 Task: Apply update heading 1 to match the text "Instagram".
Action: Mouse moved to (439, 168)
Screenshot: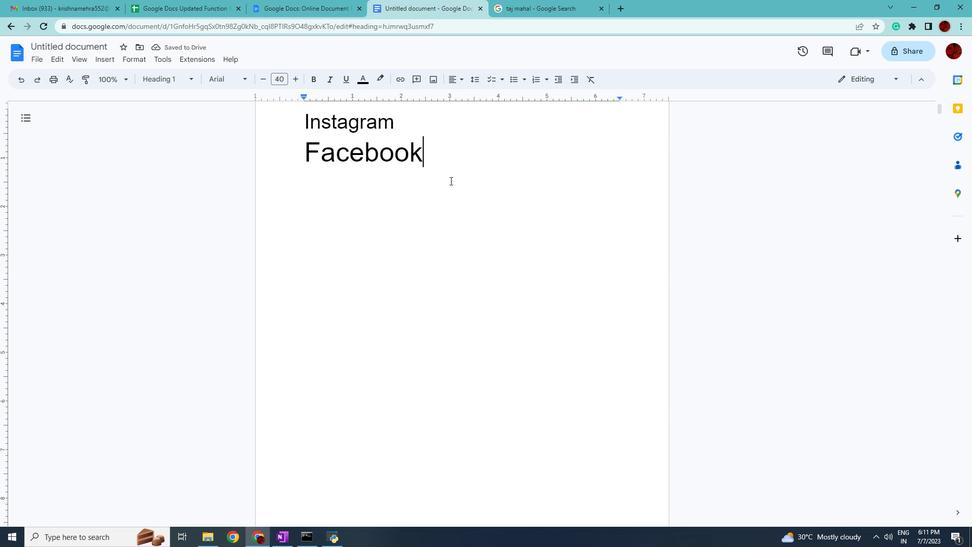 
Action: Mouse pressed left at (439, 168)
Screenshot: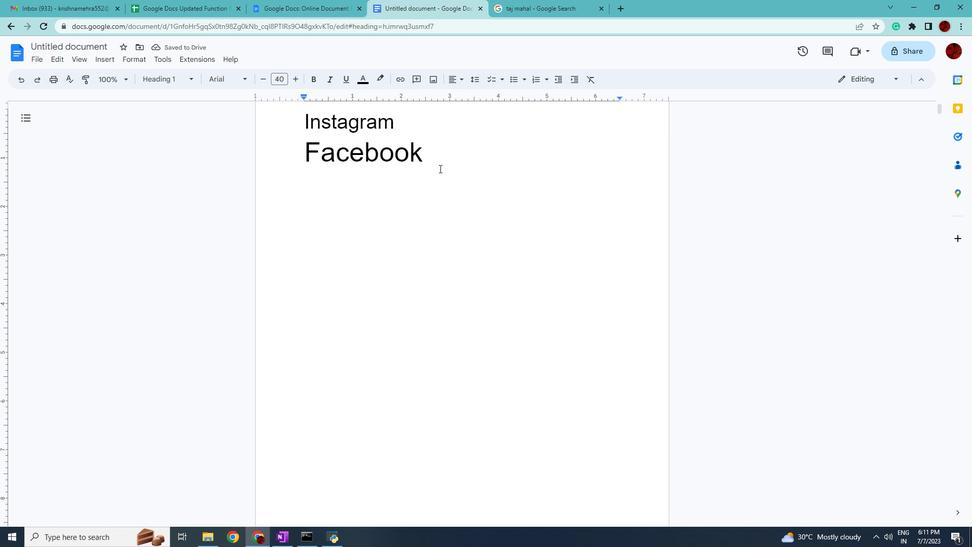 
Action: Mouse moved to (191, 82)
Screenshot: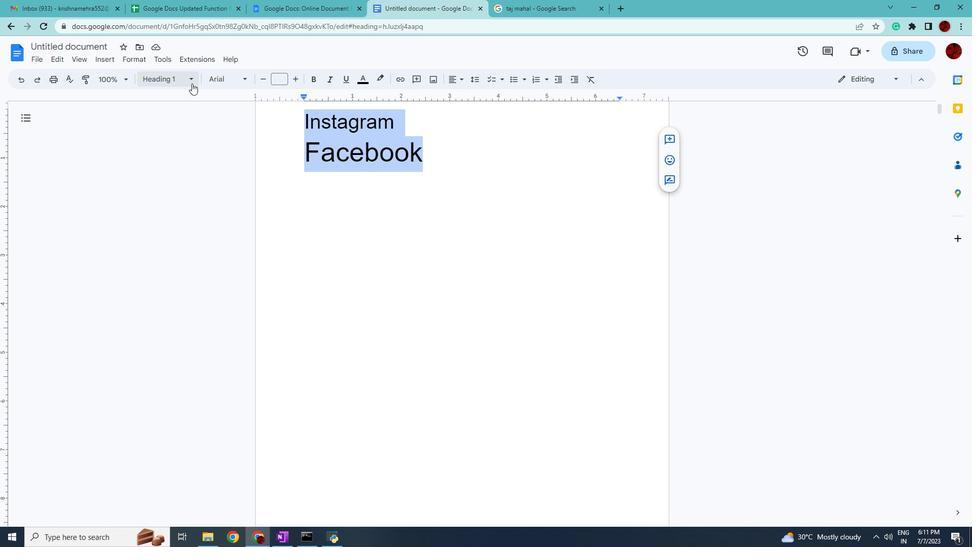 
Action: Mouse pressed left at (191, 82)
Screenshot: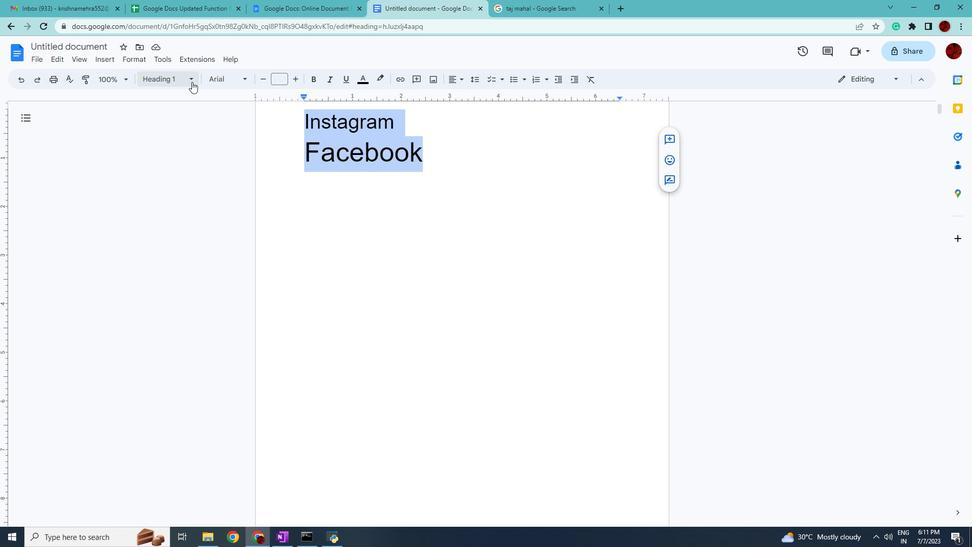 
Action: Mouse moved to (297, 231)
Screenshot: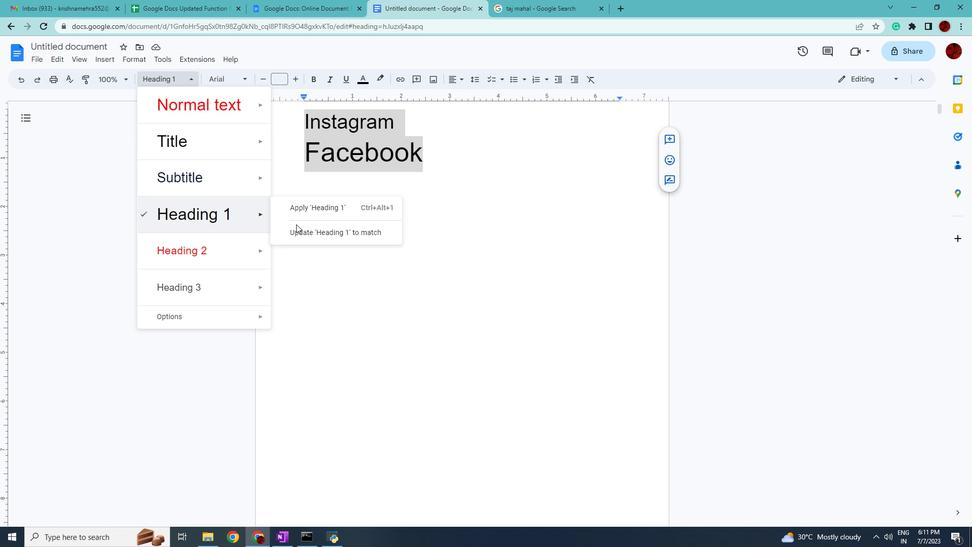 
Action: Mouse pressed left at (297, 231)
Screenshot: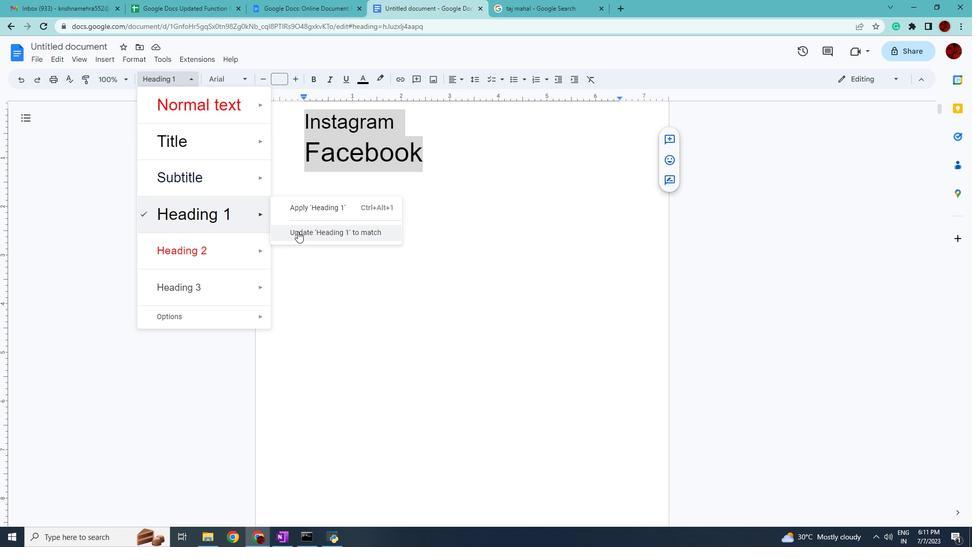 
Action: Mouse moved to (390, 222)
Screenshot: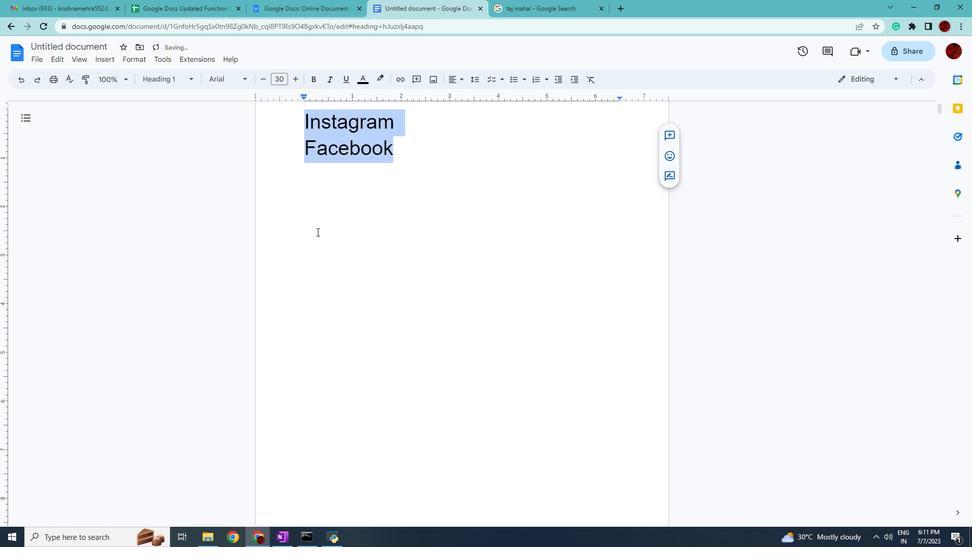
Action: Mouse pressed left at (390, 222)
Screenshot: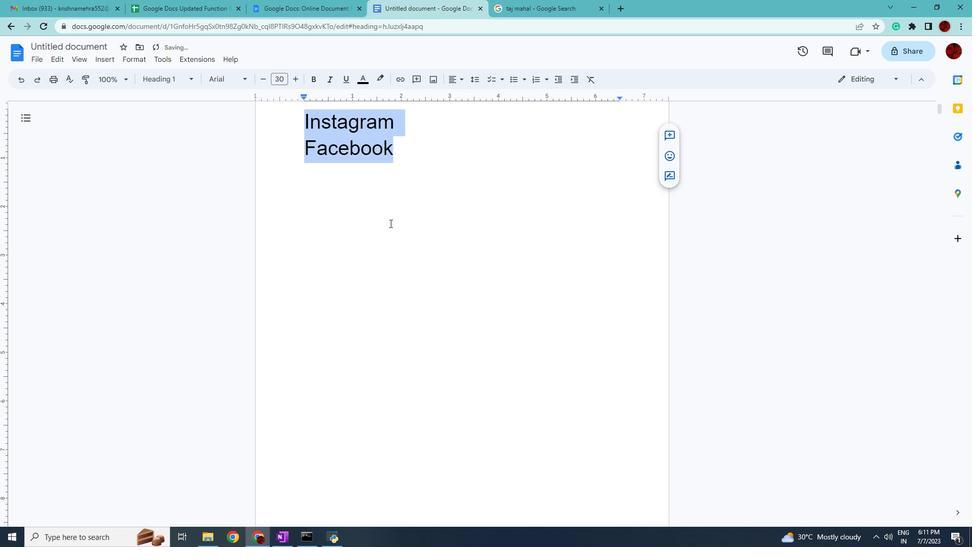 
